 Task: Create a section DevOps Dynamo and in the section, add a milestone Data Archiving in the project ArcticForge
Action: Mouse moved to (63, 284)
Screenshot: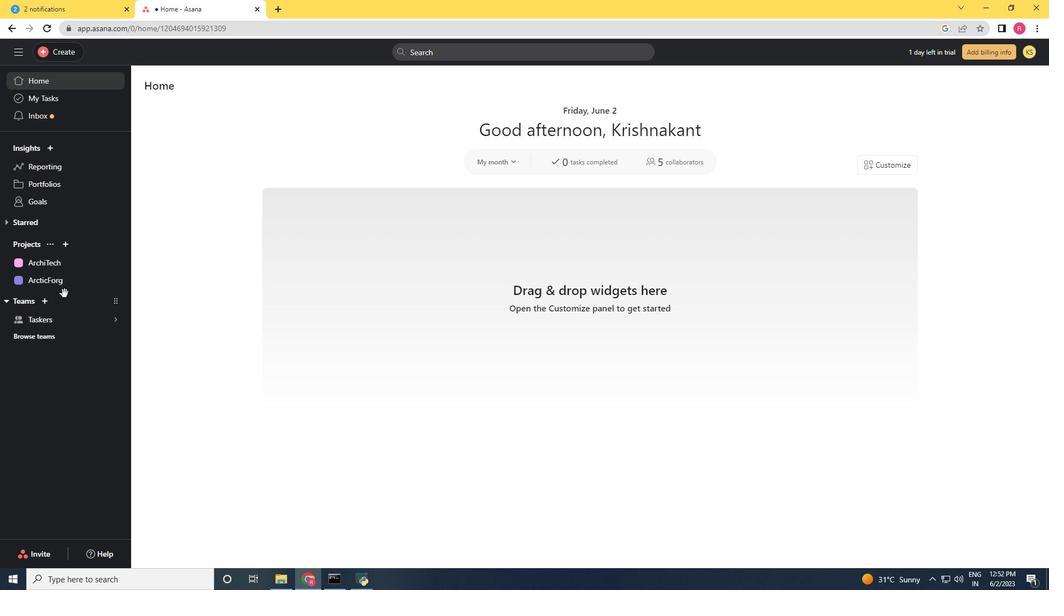 
Action: Mouse pressed left at (63, 284)
Screenshot: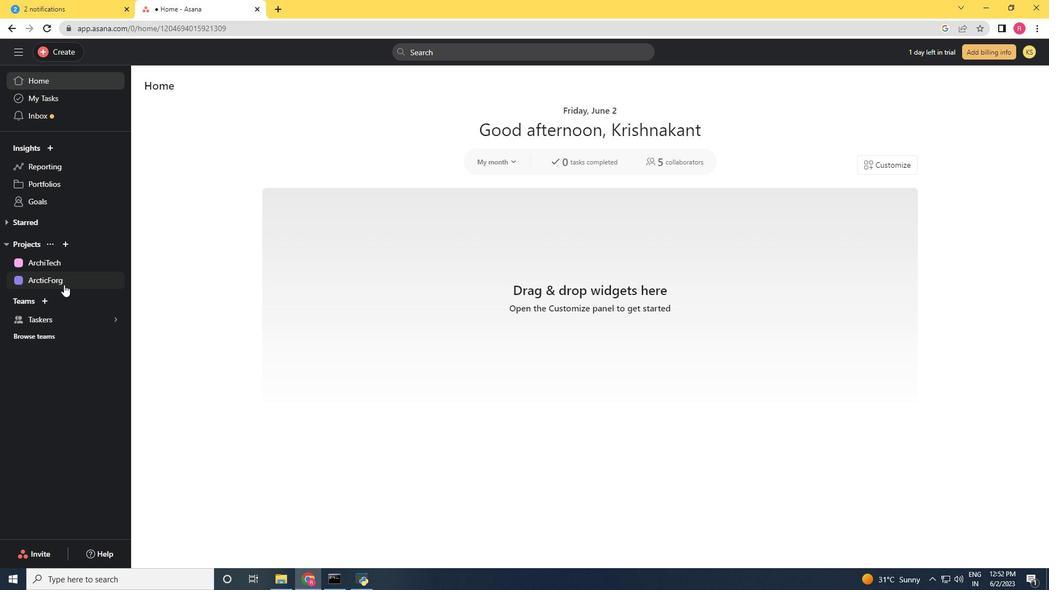 
Action: Mouse moved to (207, 442)
Screenshot: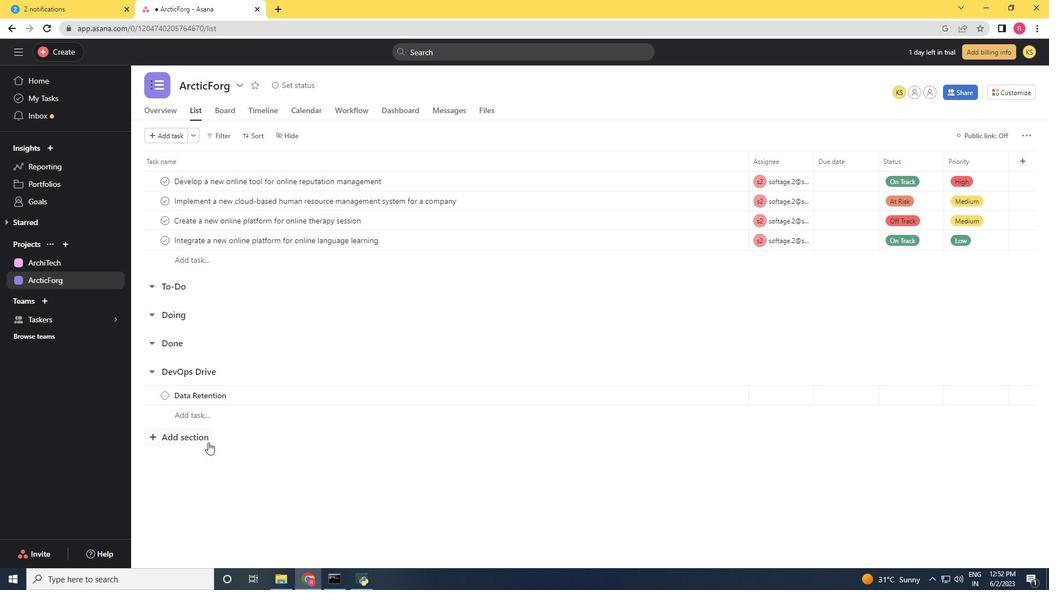 
Action: Mouse pressed left at (207, 442)
Screenshot: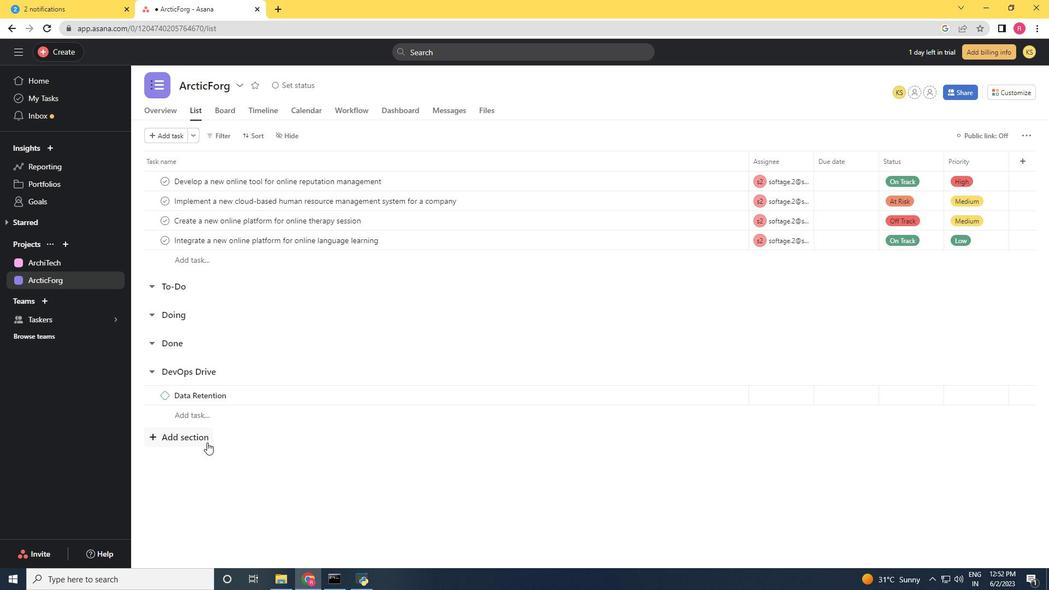 
Action: Mouse moved to (618, 412)
Screenshot: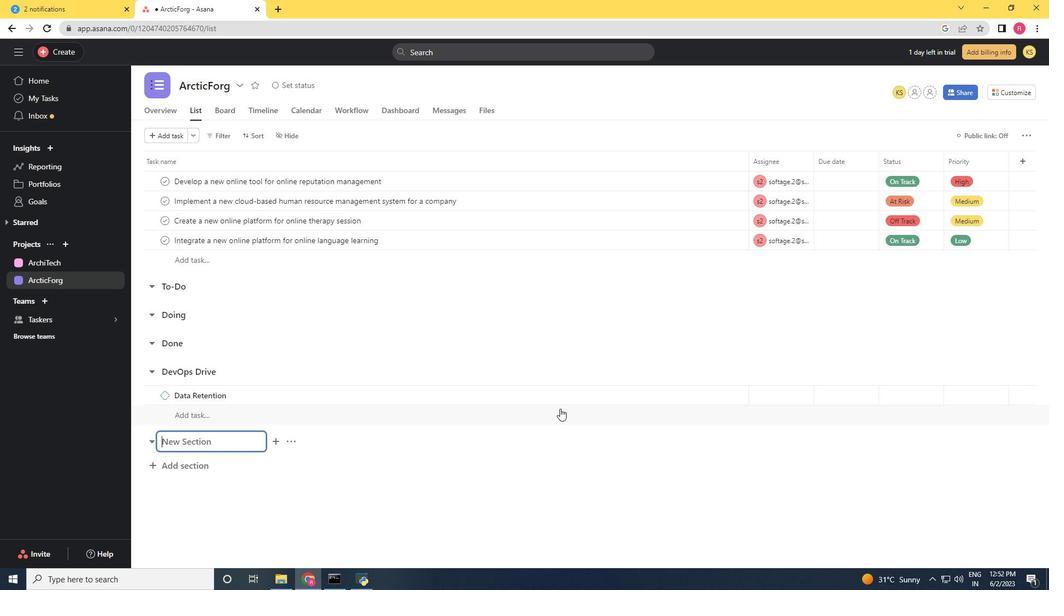 
Action: Key pressed <Key.shift>Dev<Key.shift>Ops<Key.space><Key.shift>Dynamo<Key.enter><Key.shift><Key.shift><Key.shift><Key.shift><Key.shift><Key.shift><Key.shift><Key.shift><Key.shift><Key.shift><Key.shift><Key.shift><Key.shift><Key.shift><Key.shift><Key.shift><Key.shift><Key.shift><Key.shift><Key.shift><Key.shift><Key.shift><Key.shift><Key.shift><Key.shift><Key.shift><Key.shift><Key.shift><Key.shift><Key.shift><Key.shift><Key.shift><Key.shift><Key.shift>Data<Key.space><Key.shift><Key.shift><Key.shift><Key.shift>Archiving<Key.space>in<Key.space><Key.backspace><Key.backspace><Key.backspace>
Screenshot: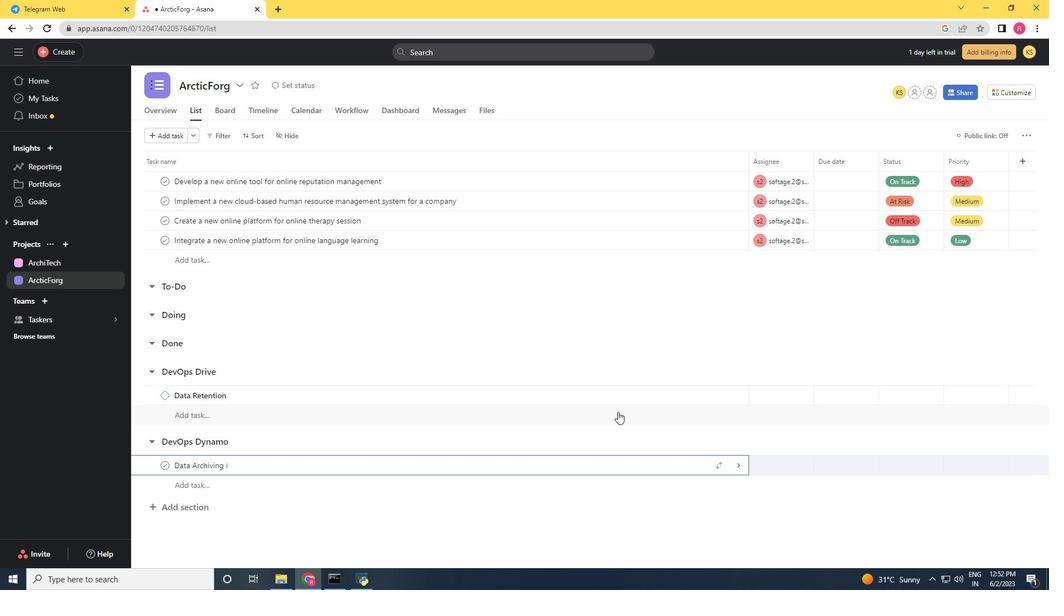 
Action: Mouse moved to (548, 456)
Screenshot: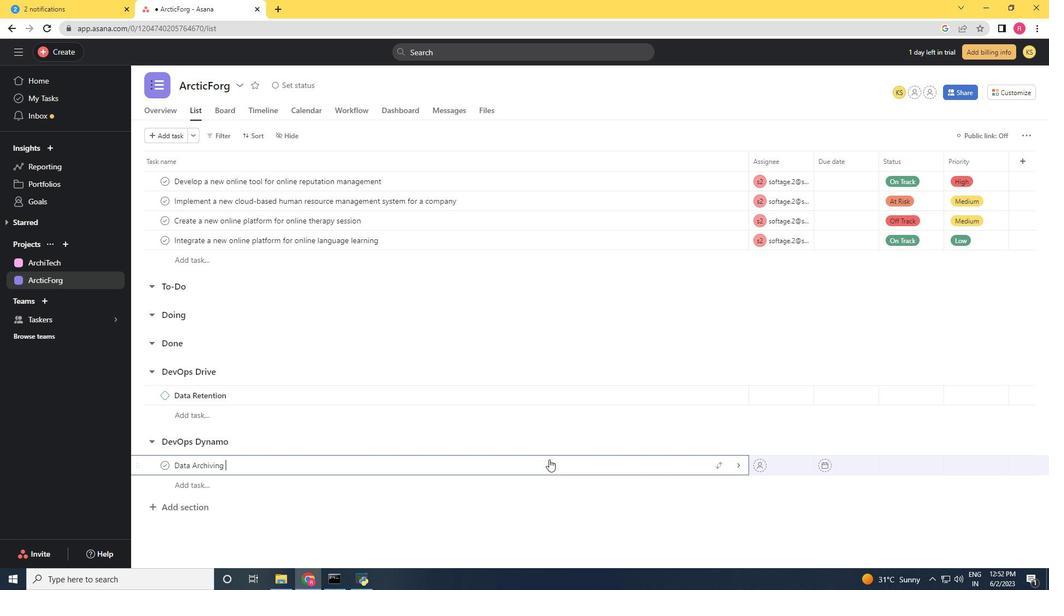 
Action: Mouse pressed right at (548, 456)
Screenshot: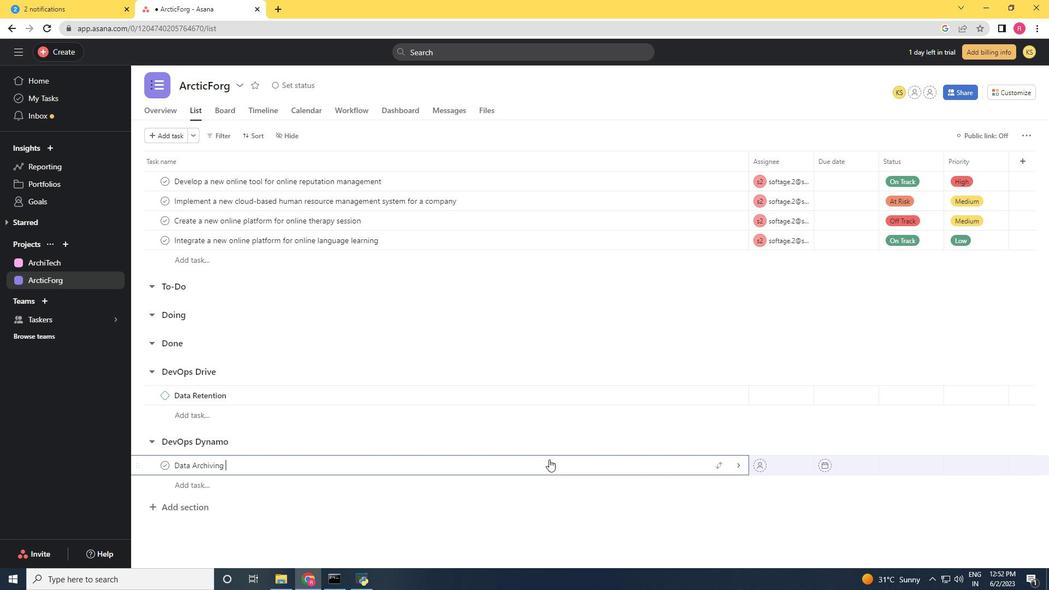 
Action: Mouse moved to (592, 398)
Screenshot: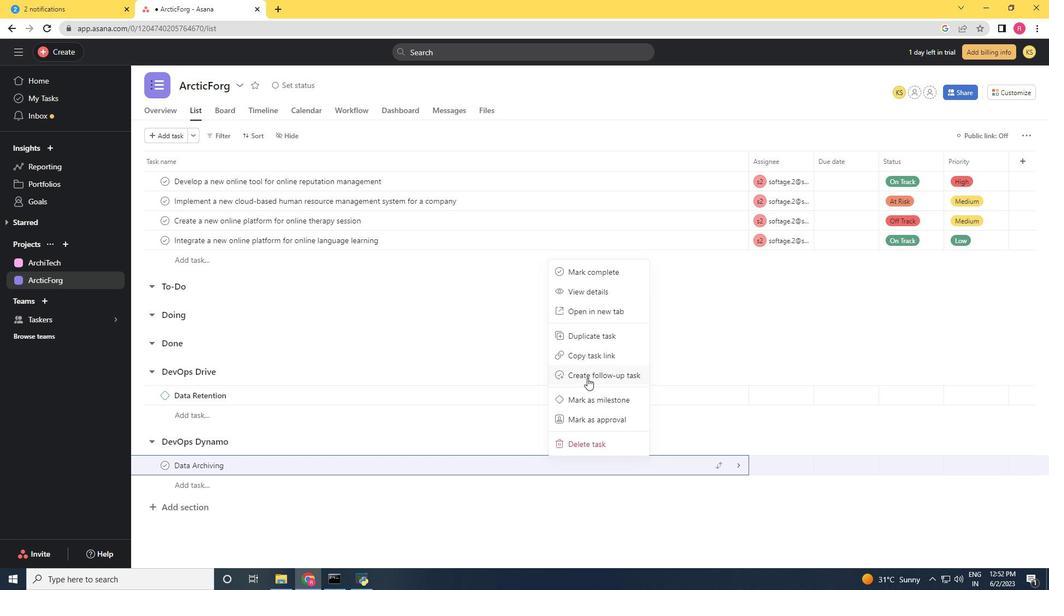 
Action: Mouse pressed left at (592, 398)
Screenshot: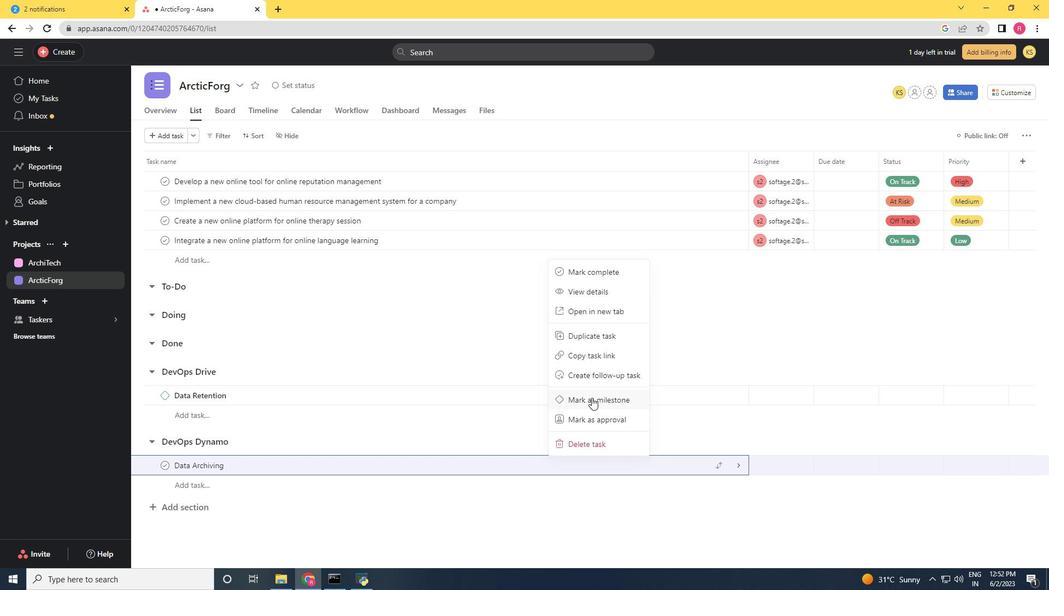 
Action: Mouse moved to (556, 401)
Screenshot: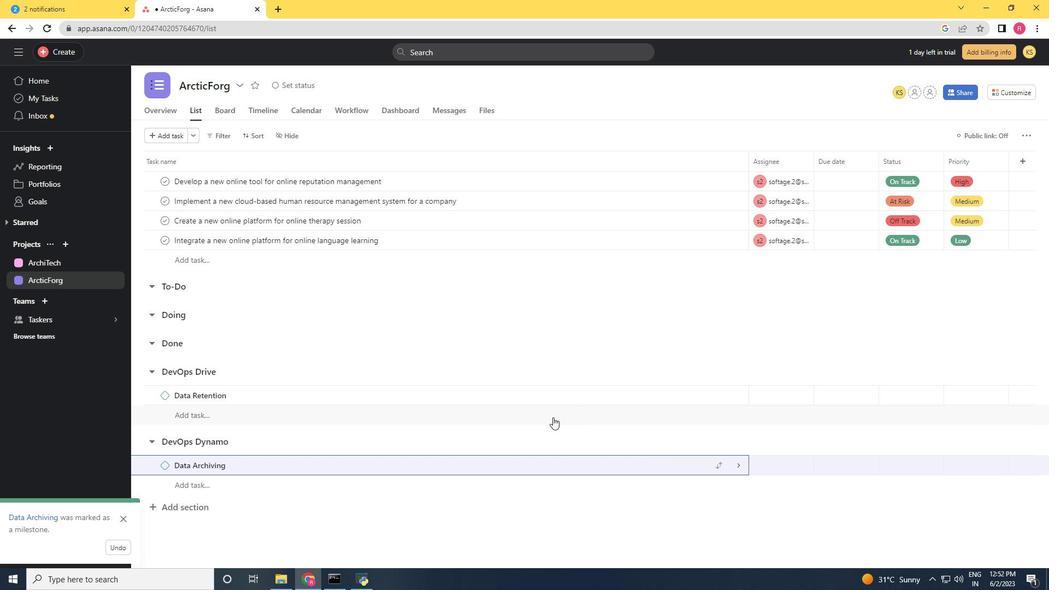 
